 Task: Play the tutorial "Prosperity".
Action: Mouse moved to (753, 221)
Screenshot: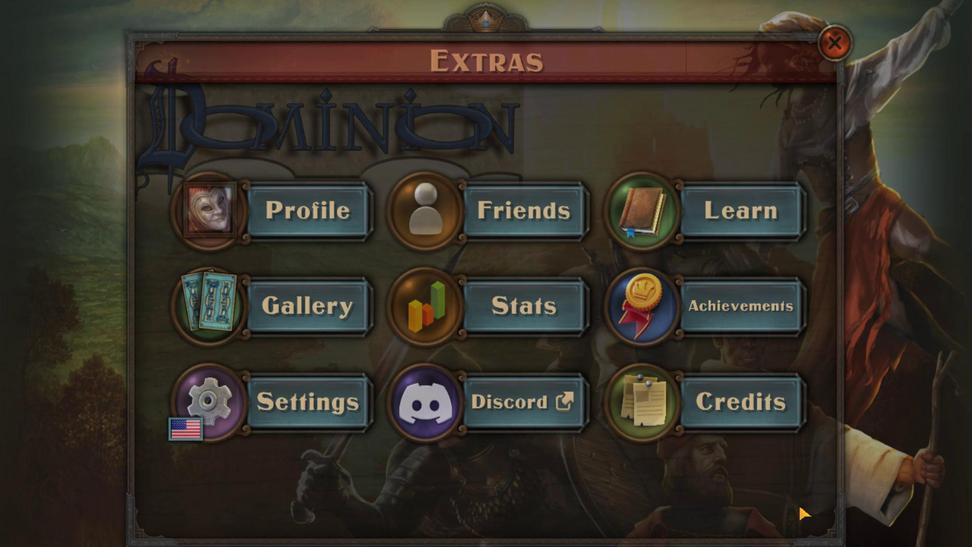 
Action: Mouse pressed left at (753, 221)
Screenshot: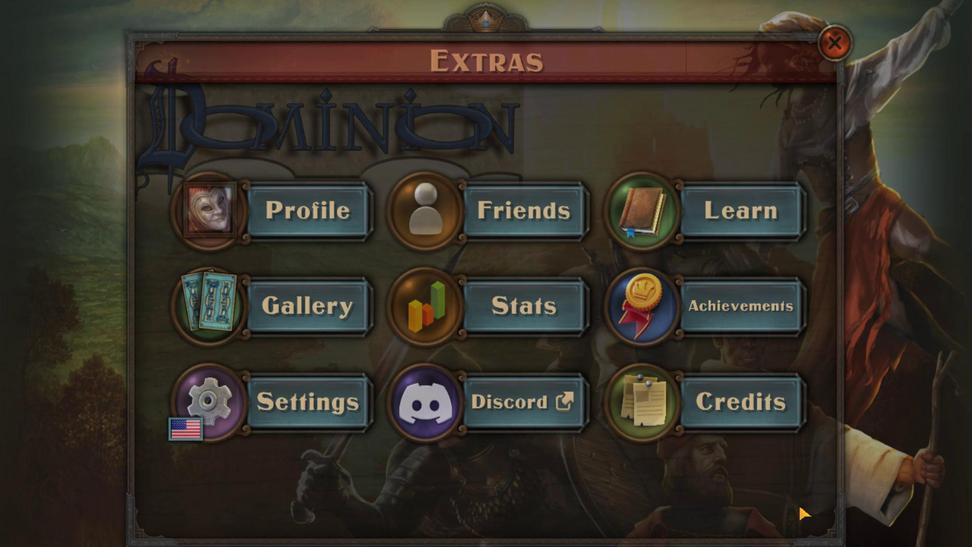 
Action: Mouse moved to (752, 218)
Screenshot: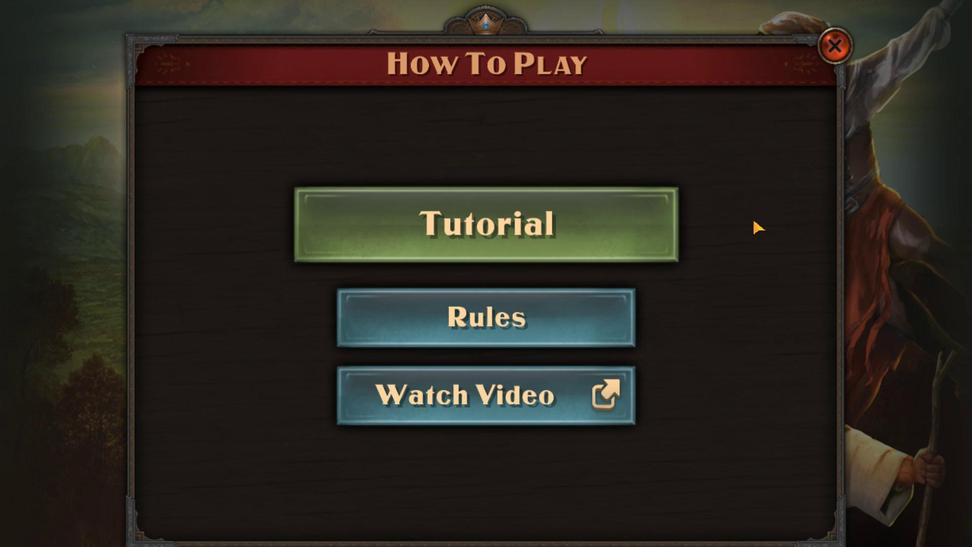 
Action: Mouse pressed left at (752, 218)
Screenshot: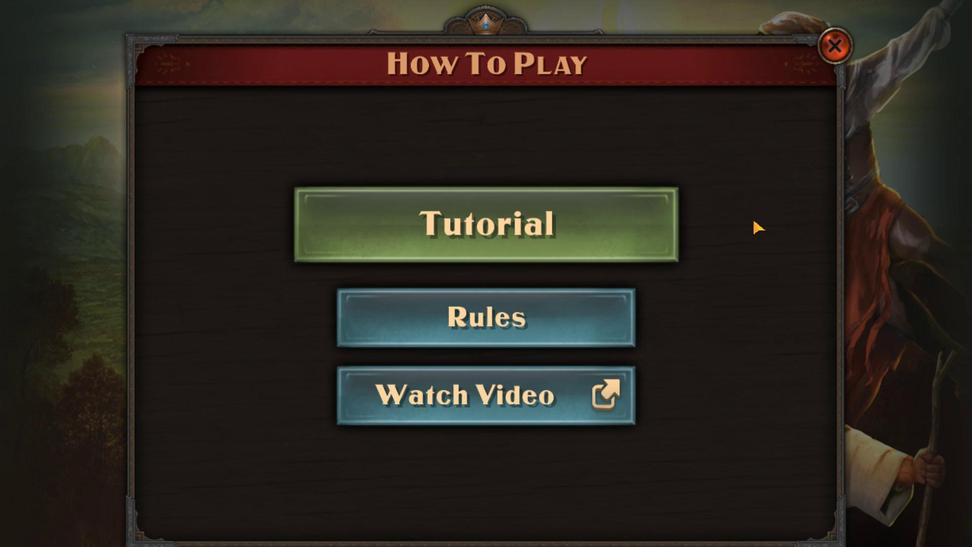 
Action: Mouse moved to (748, 218)
Screenshot: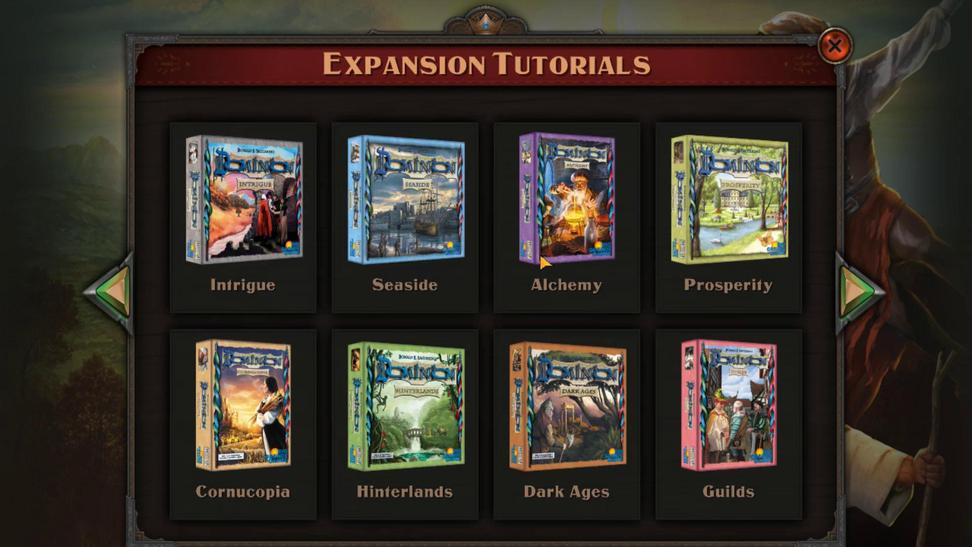 
Action: Mouse pressed left at (748, 218)
Screenshot: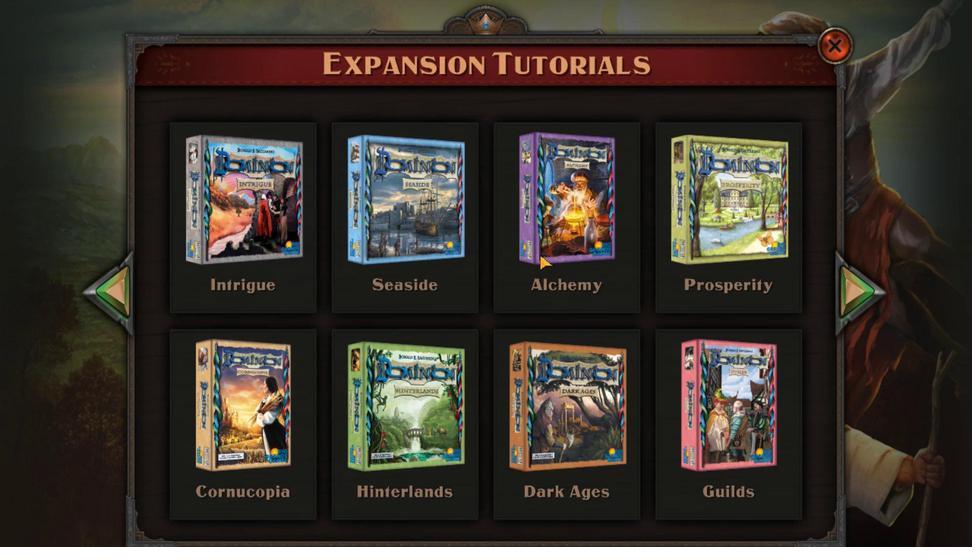 
Action: Mouse moved to (751, 218)
Screenshot: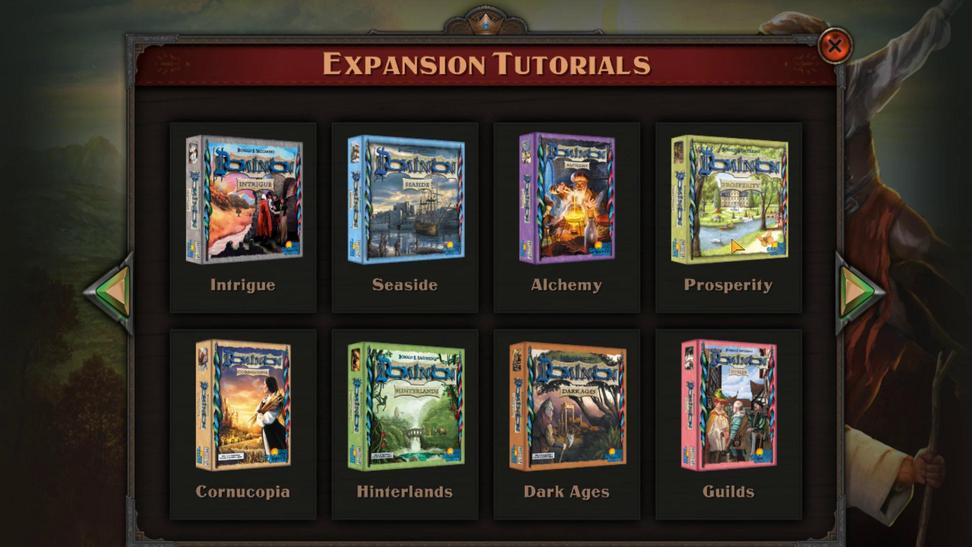 
Action: Mouse pressed left at (751, 218)
Screenshot: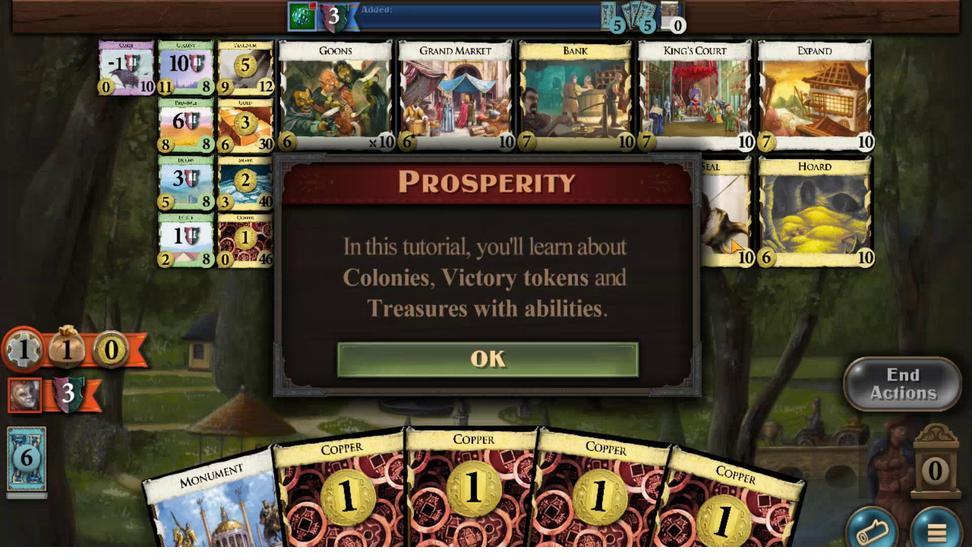 
Action: Mouse moved to (751, 219)
Screenshot: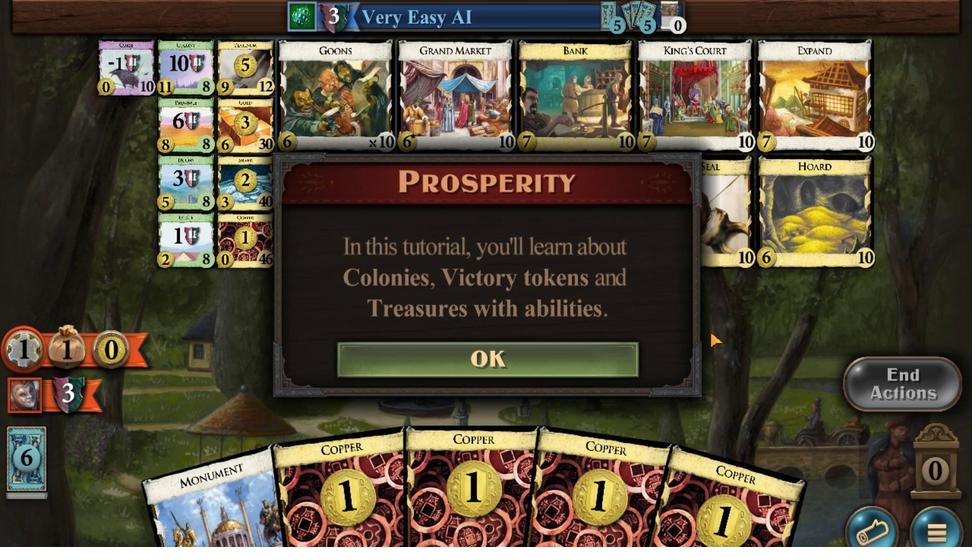 
